 Task: Add a field from the Popular template Effort Level a blank project AgileHeart
Action: Mouse moved to (967, 88)
Screenshot: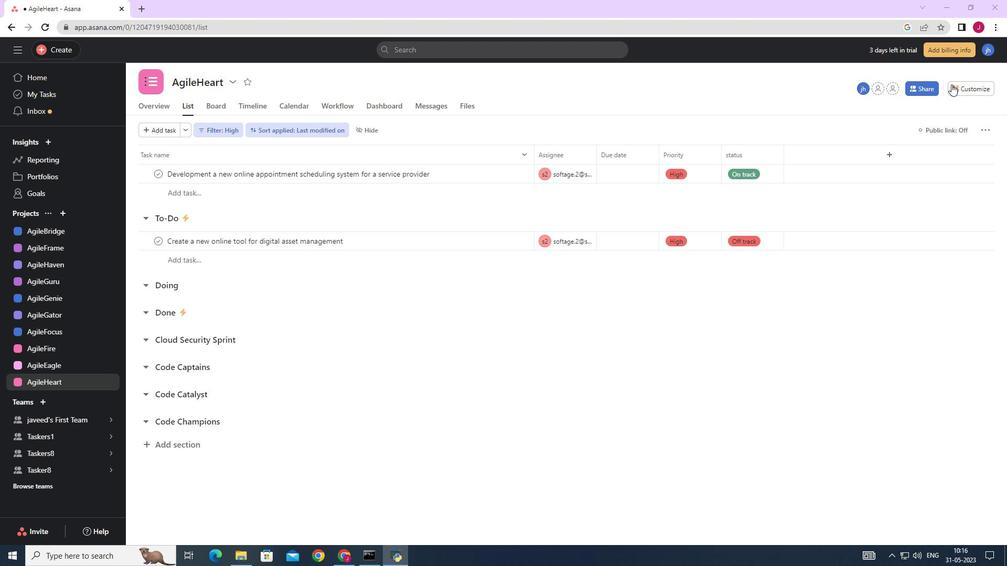 
Action: Mouse pressed left at (967, 88)
Screenshot: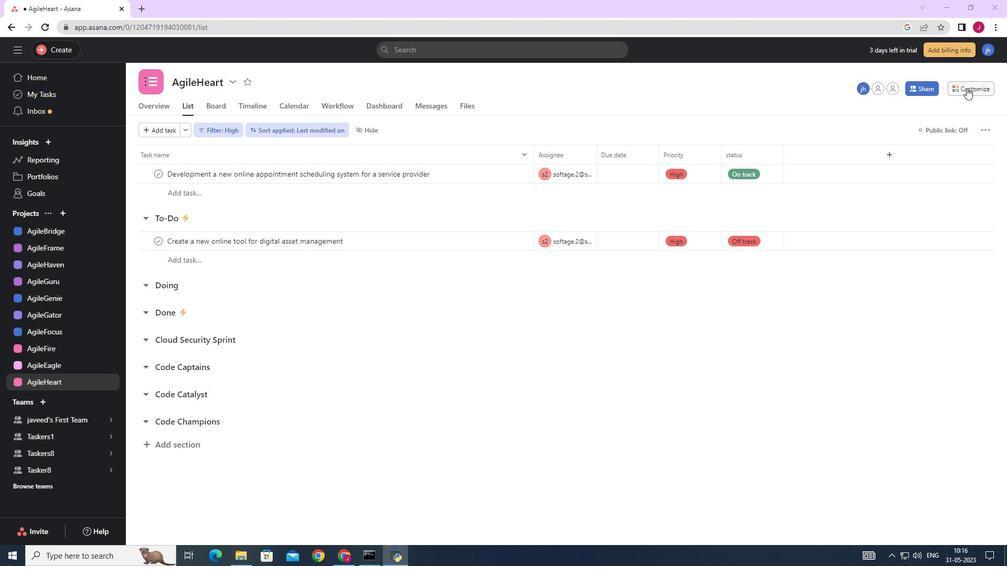 
Action: Mouse moved to (878, 211)
Screenshot: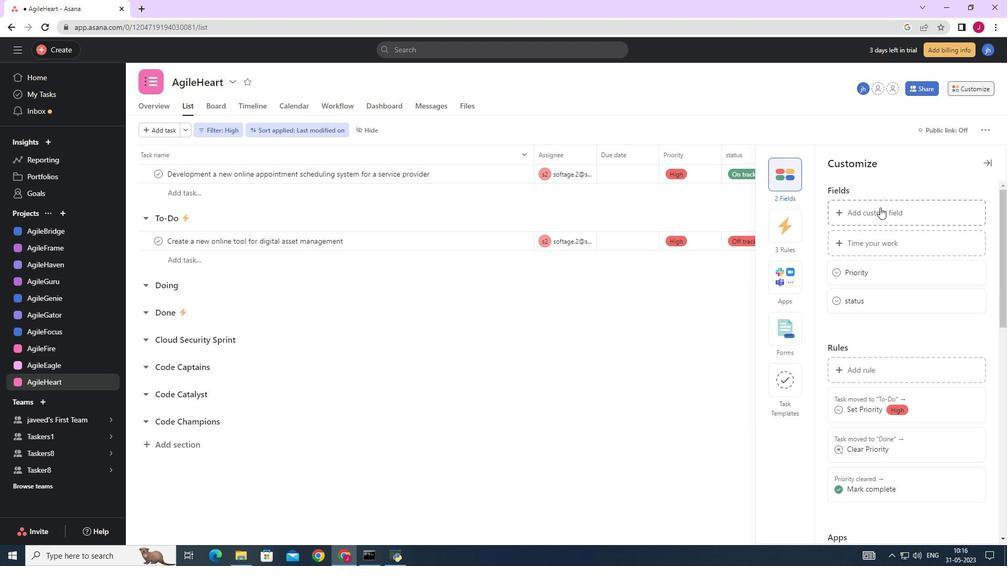 
Action: Mouse pressed left at (878, 211)
Screenshot: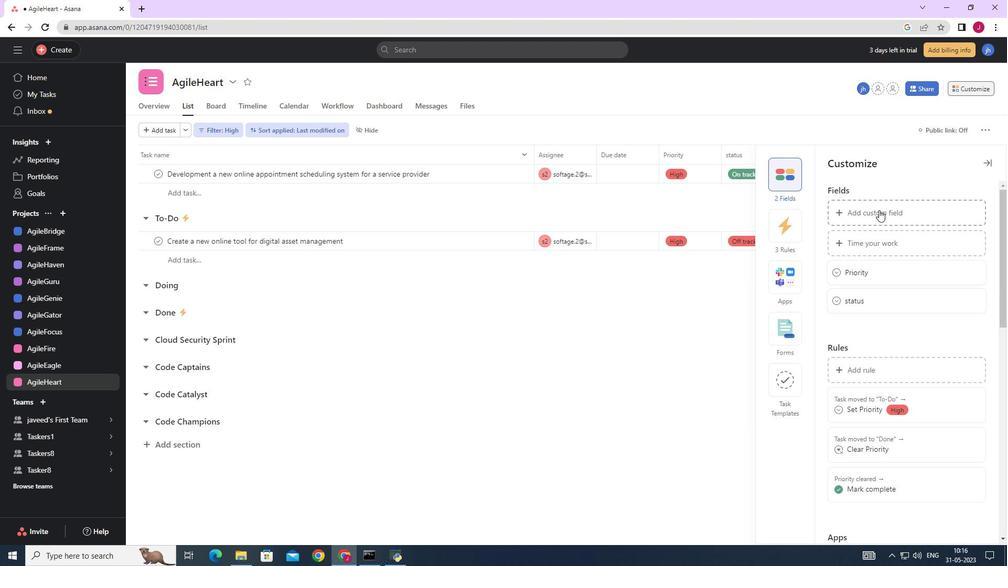 
Action: Mouse moved to (390, 145)
Screenshot: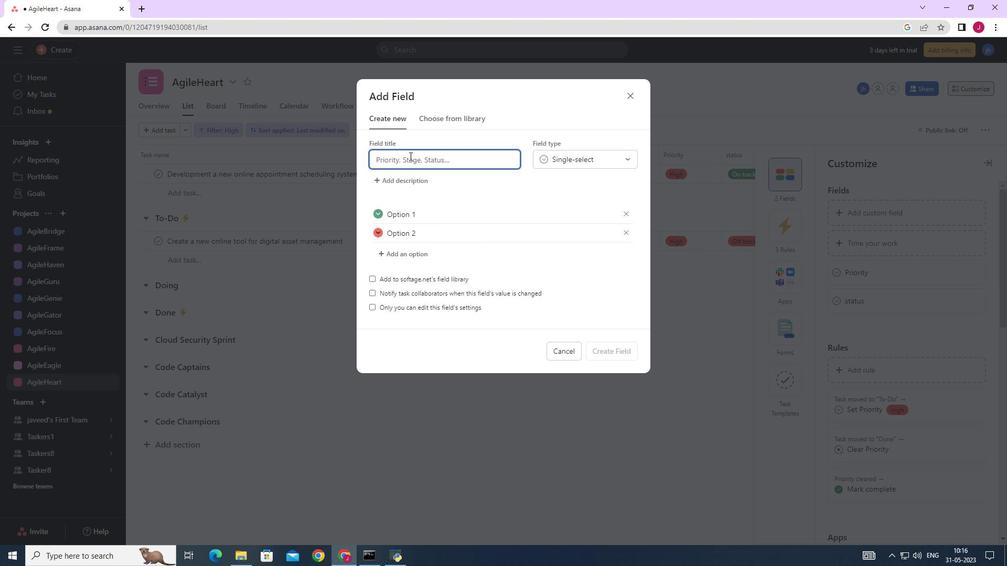 
Action: Key pressed <Key.caps_lock>E<Key.caps_lock>ffort<Key.space>level<Key.space>
Screenshot: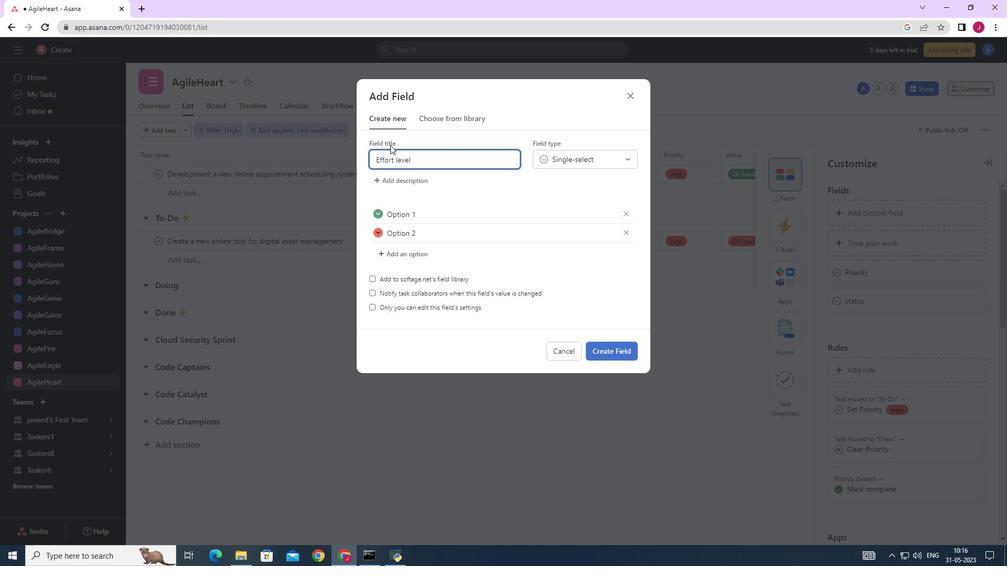 
Action: Mouse moved to (483, 292)
Screenshot: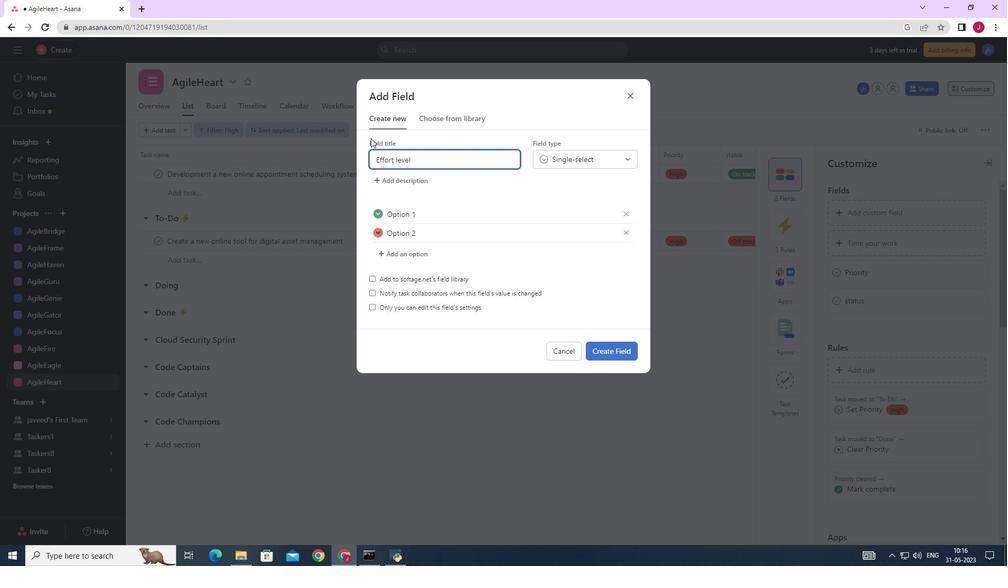 
Action: Mouse pressed left at (445, 242)
Screenshot: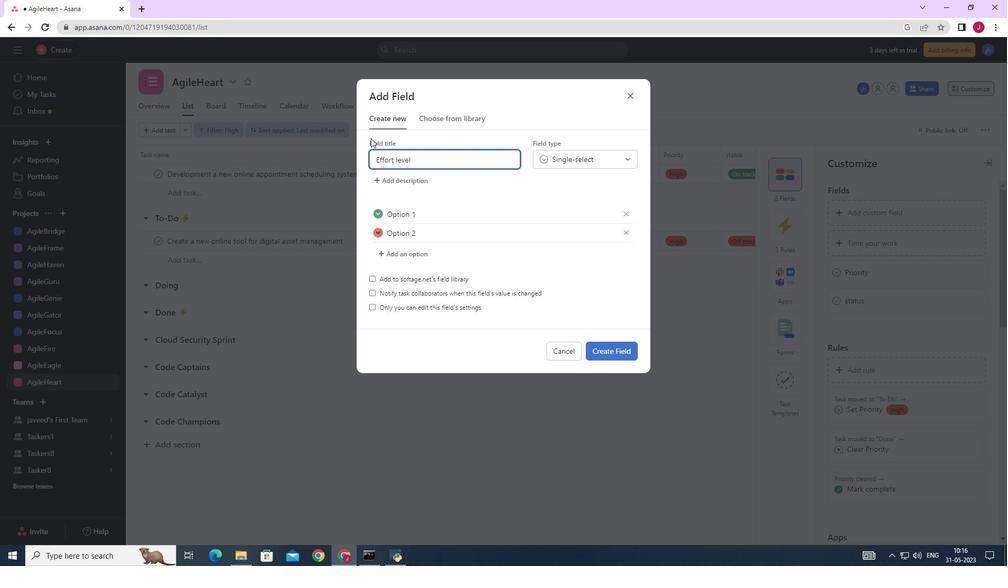 
Action: Mouse moved to (536, 412)
Screenshot: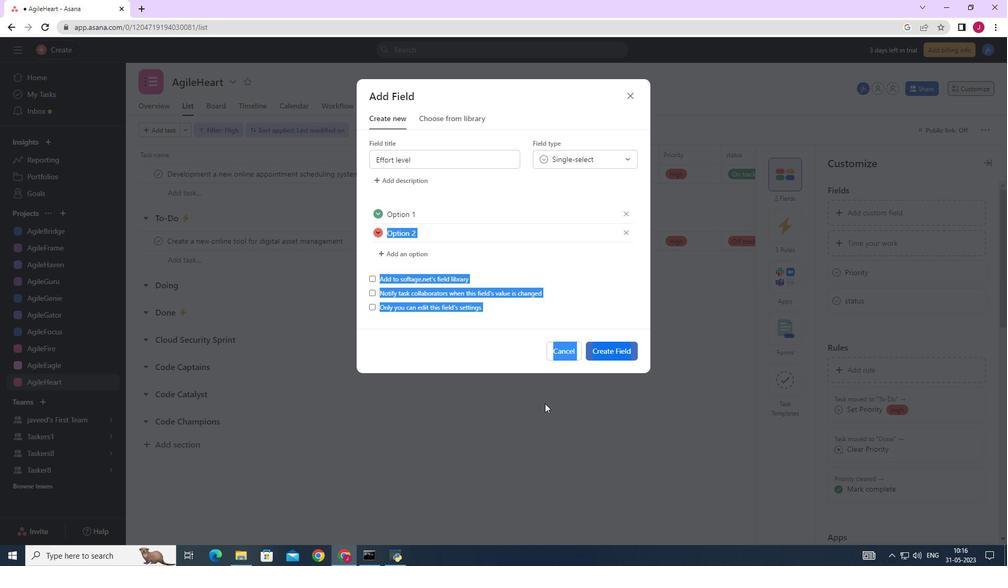 
Action: Mouse pressed left at (536, 412)
Screenshot: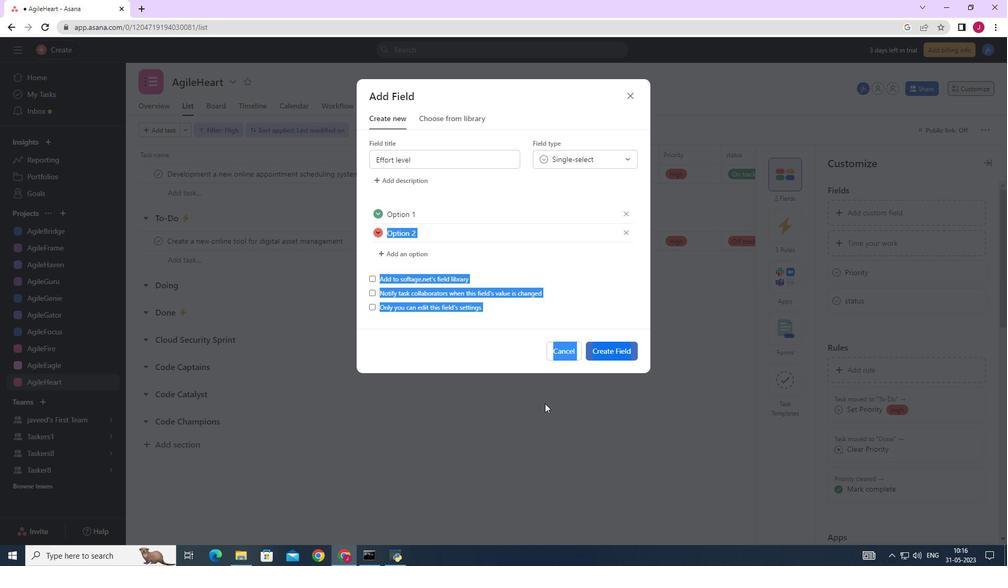 
Action: Mouse moved to (532, 179)
Screenshot: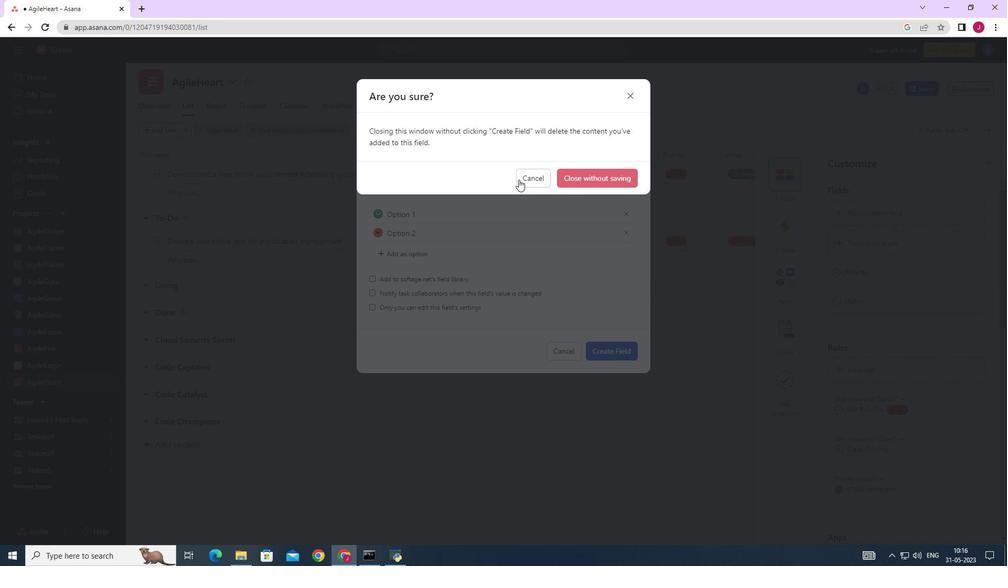 
Action: Mouse pressed left at (532, 179)
Screenshot: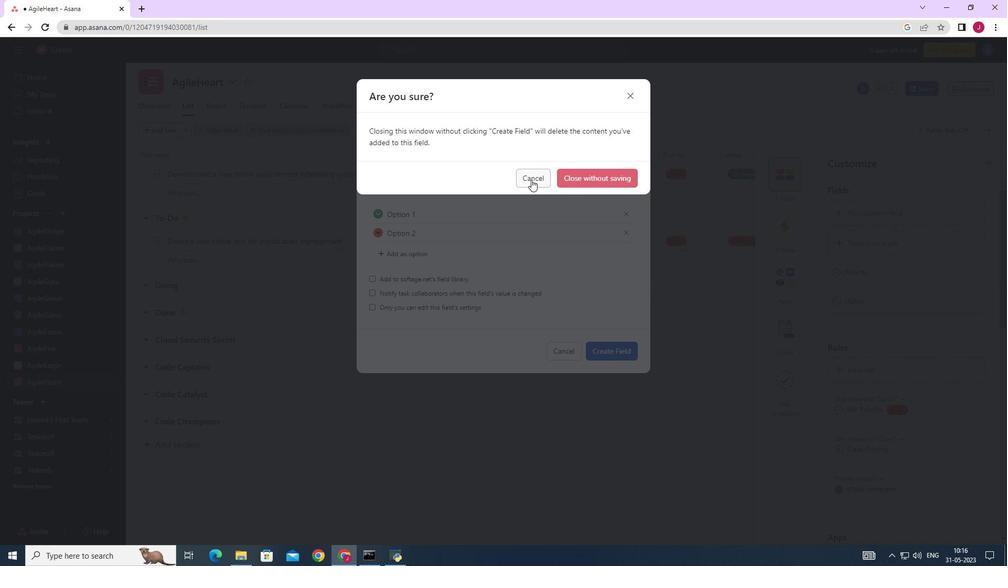 
Action: Mouse moved to (607, 348)
Screenshot: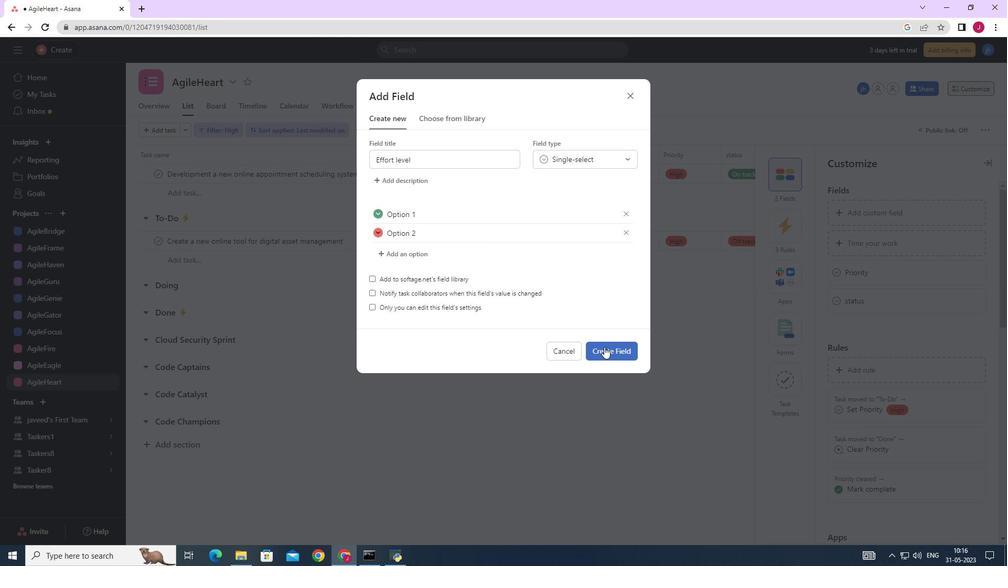 
Action: Mouse pressed left at (607, 348)
Screenshot: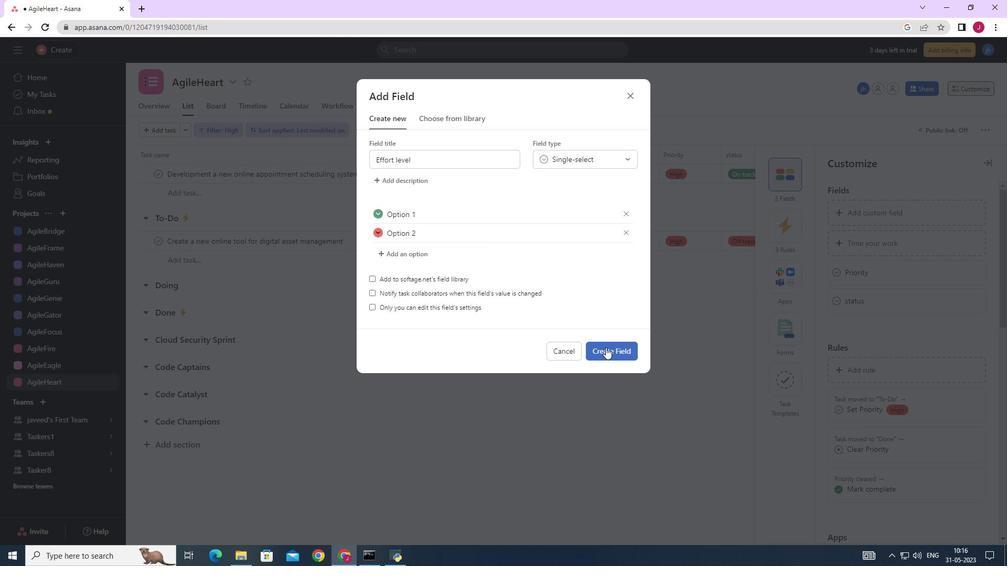 
Action: Mouse moved to (613, 364)
Screenshot: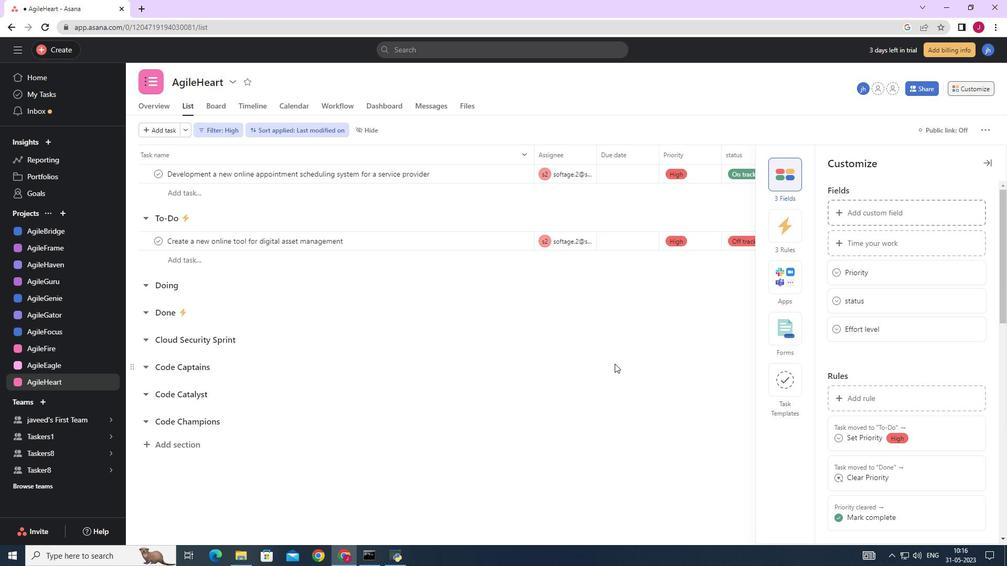 
